 Task: Assign mailaustralia7@gmail.com as Assignee of Child Issue ChildIssue0000000882 of Issue Issue0000000441 in Backlog  in Scrum Project Project0000000089 in Jira. Assign mailaustralia7@gmail.com as Assignee of Child Issue ChildIssue0000000883 of Issue Issue0000000442 in Backlog  in Scrum Project Project0000000089 in Jira. Assign mailaustralia7@gmail.com as Assignee of Child Issue ChildIssue0000000884 of Issue Issue0000000442 in Backlog  in Scrum Project Project0000000089 in Jira. Assign mailaustralia7@gmail.com as Assignee of Child Issue ChildIssue0000000885 of Issue Issue0000000443 in Backlog  in Scrum Project Project0000000089 in Jira. Assign carxxstreet791@gmail.com as Assignee of Child Issue ChildIssue0000000886 of Issue Issue0000000443 in Backlog  in Scrum Project Project0000000089 in Jira
Action: Mouse moved to (950, 375)
Screenshot: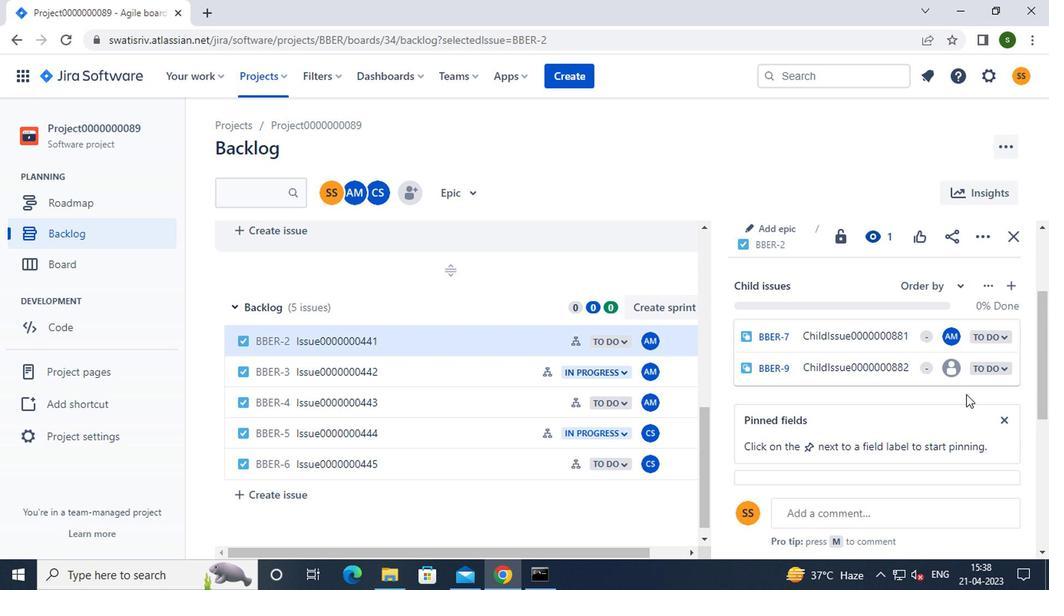 
Action: Mouse pressed left at (950, 375)
Screenshot: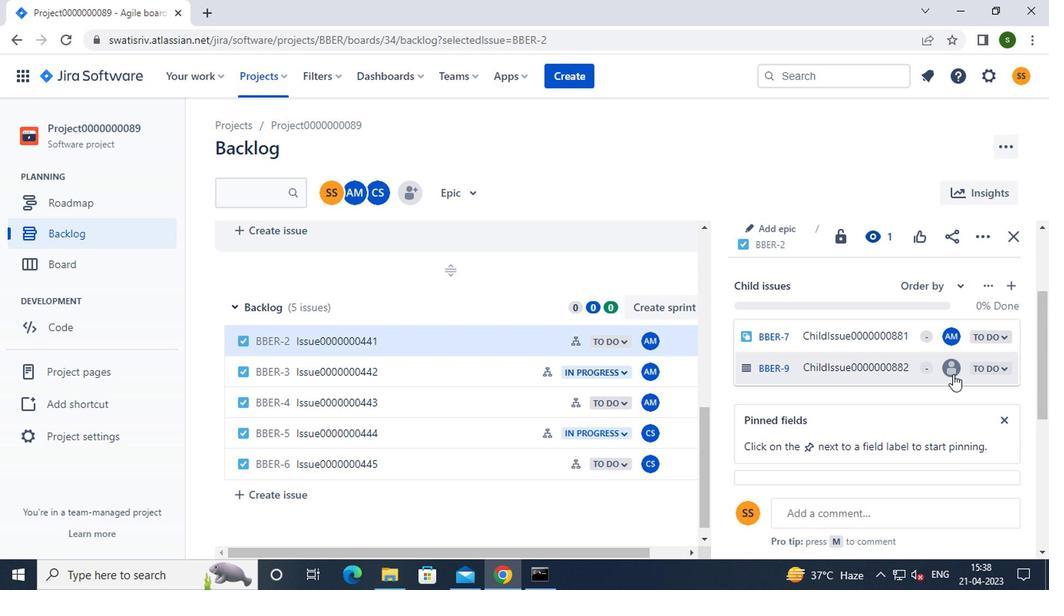 
Action: Mouse moved to (850, 400)
Screenshot: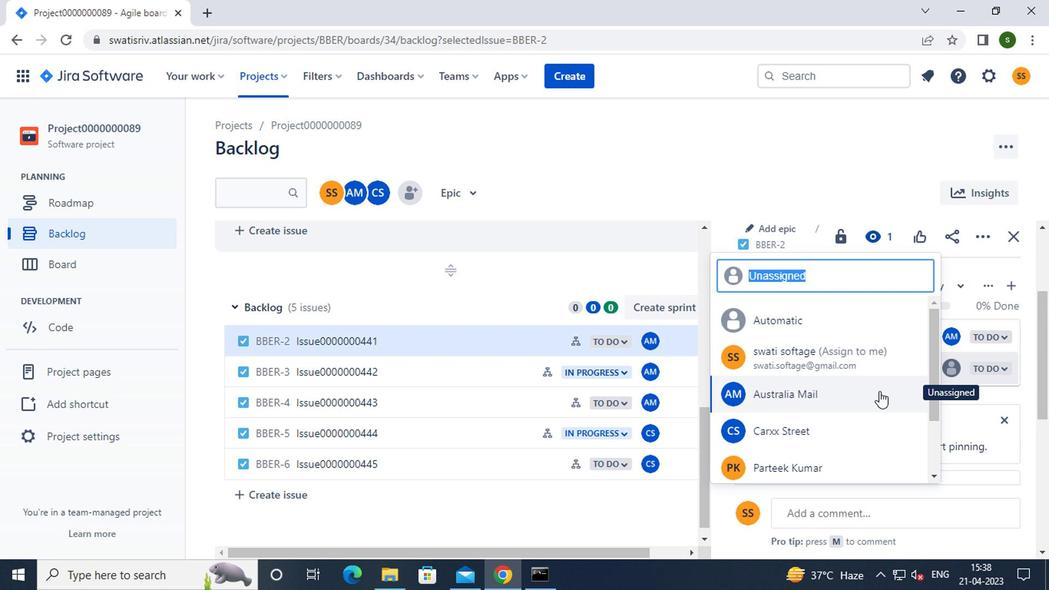
Action: Mouse pressed left at (850, 400)
Screenshot: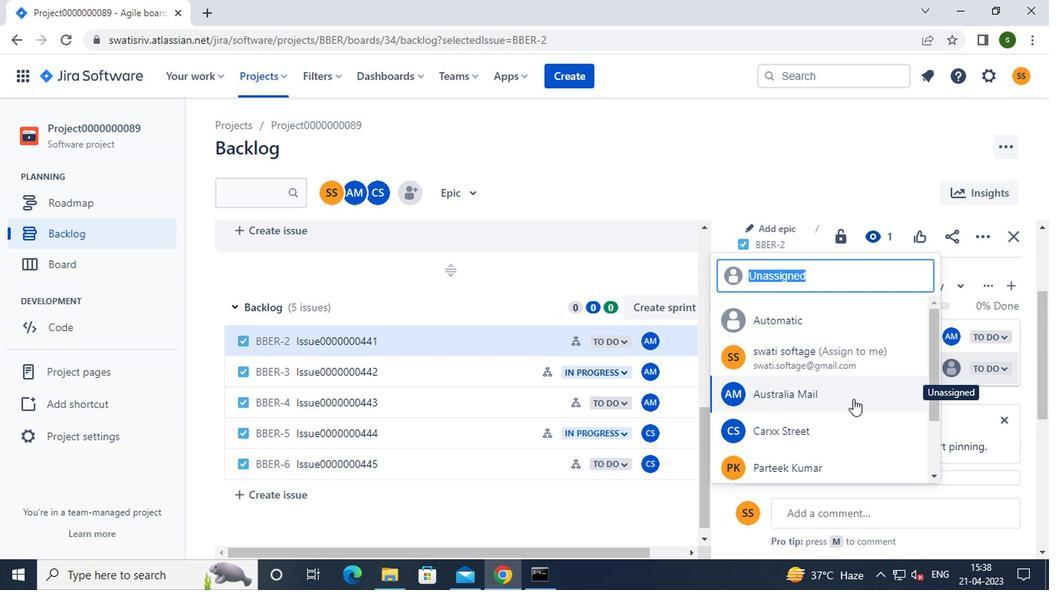 
Action: Mouse moved to (472, 369)
Screenshot: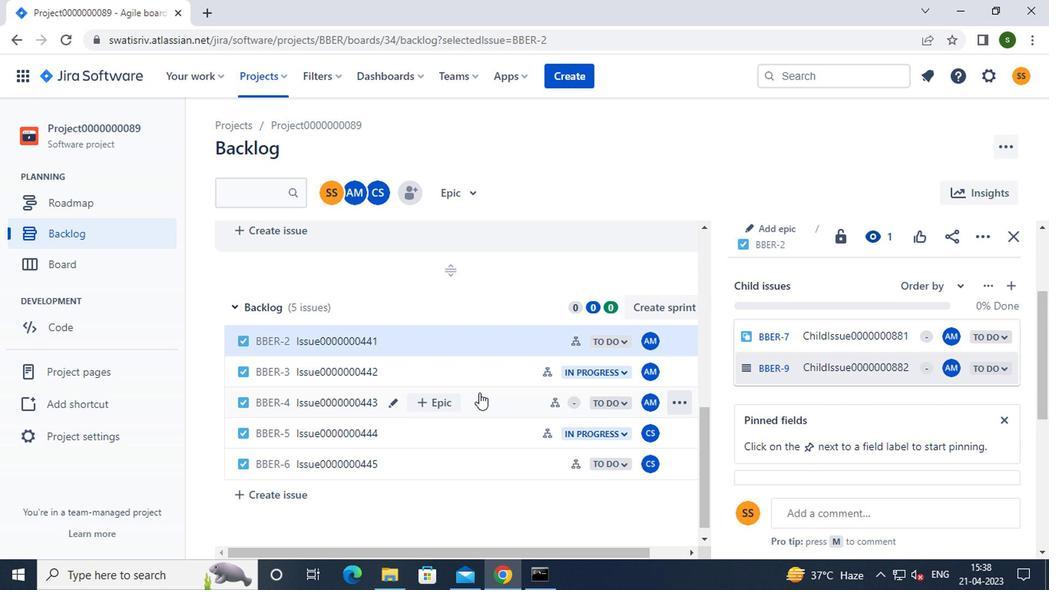 
Action: Mouse pressed left at (472, 369)
Screenshot: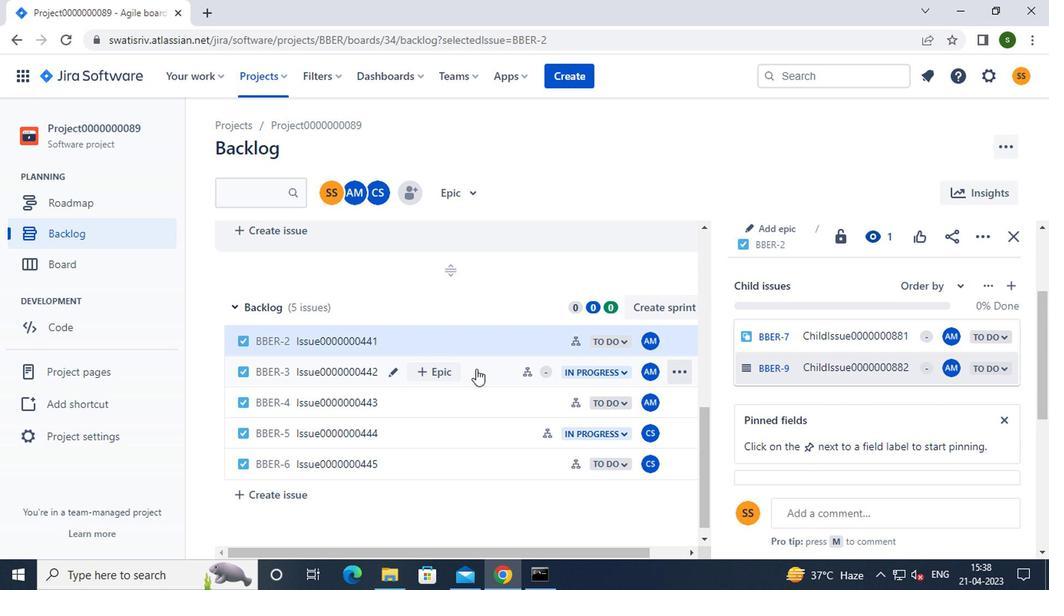 
Action: Mouse moved to (772, 364)
Screenshot: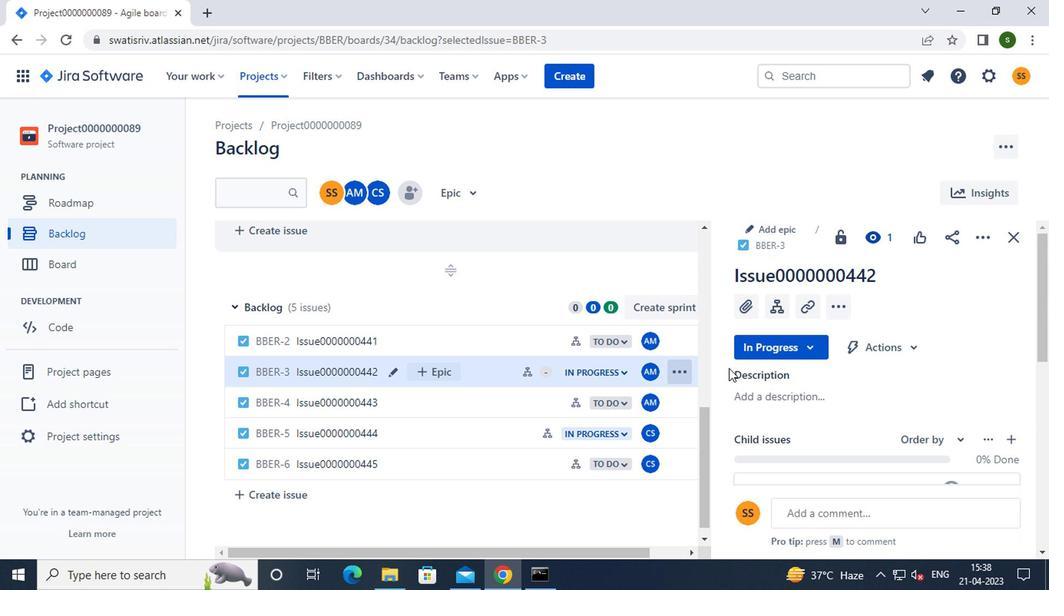 
Action: Mouse scrolled (772, 363) with delta (0, -1)
Screenshot: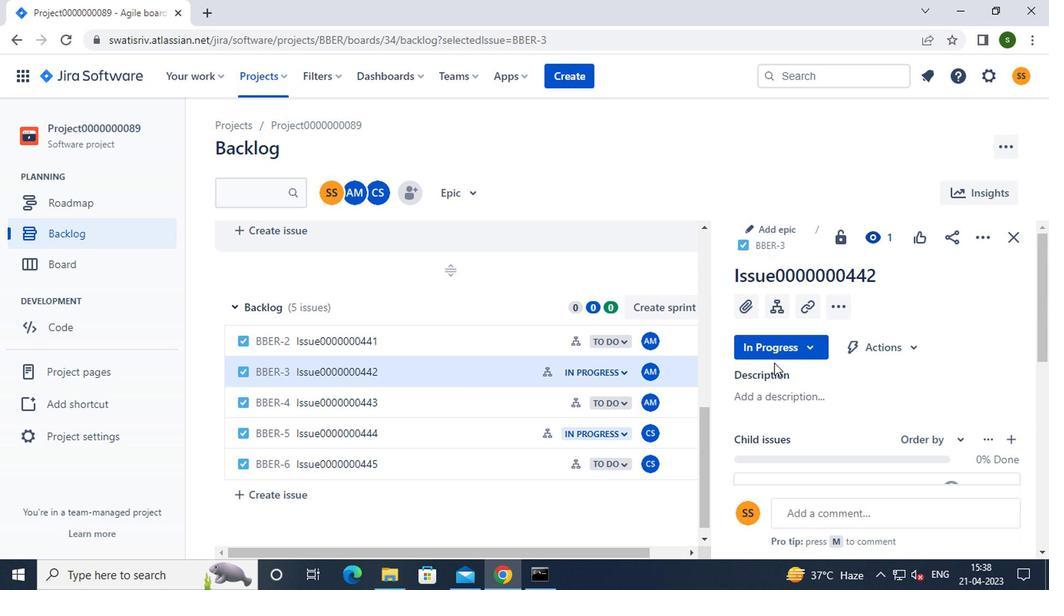 
Action: Mouse scrolled (772, 363) with delta (0, -1)
Screenshot: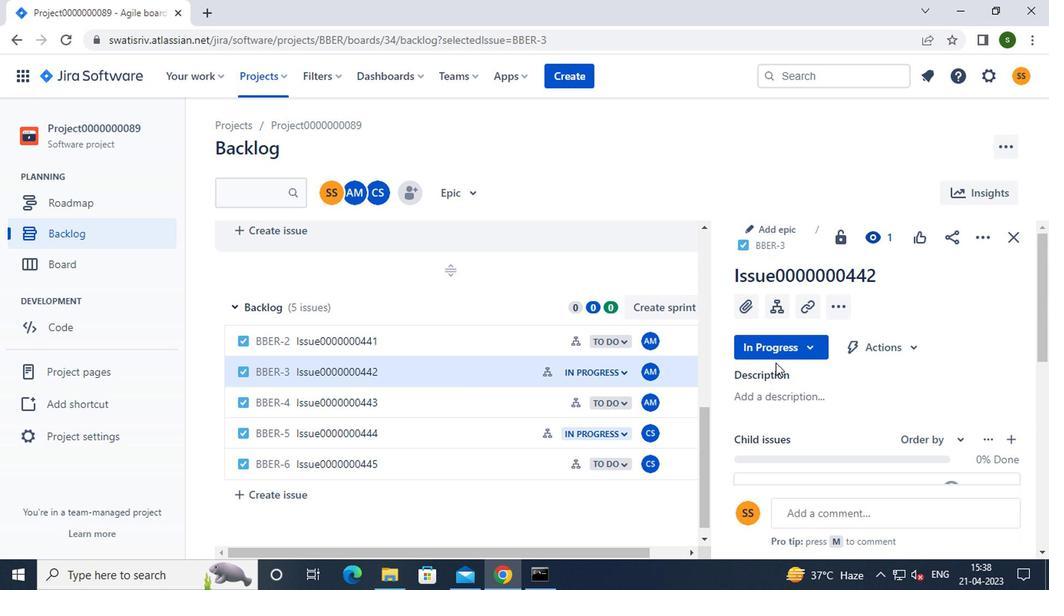 
Action: Mouse moved to (951, 334)
Screenshot: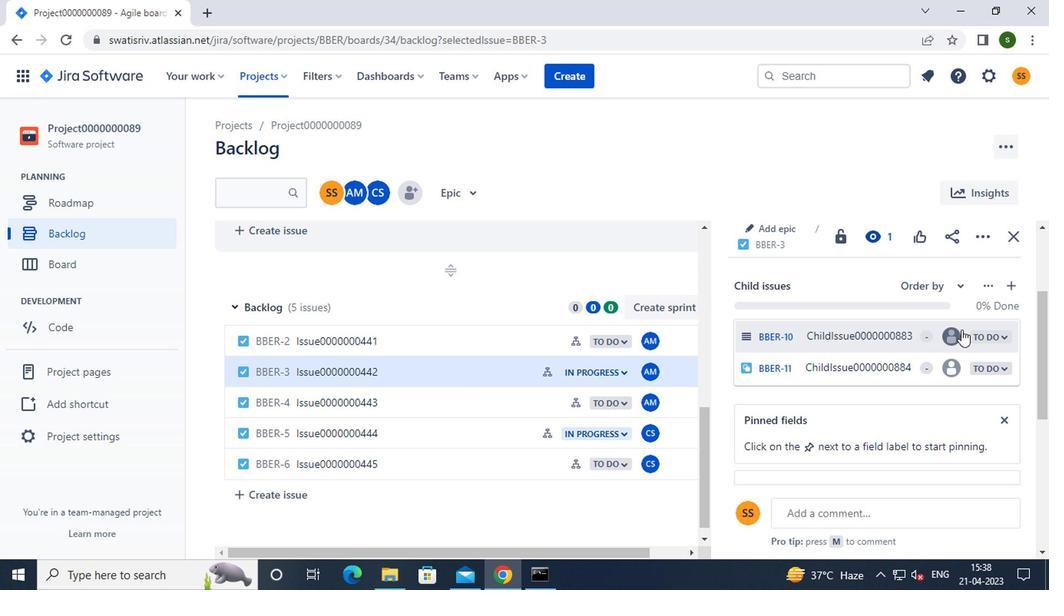 
Action: Mouse pressed left at (951, 334)
Screenshot: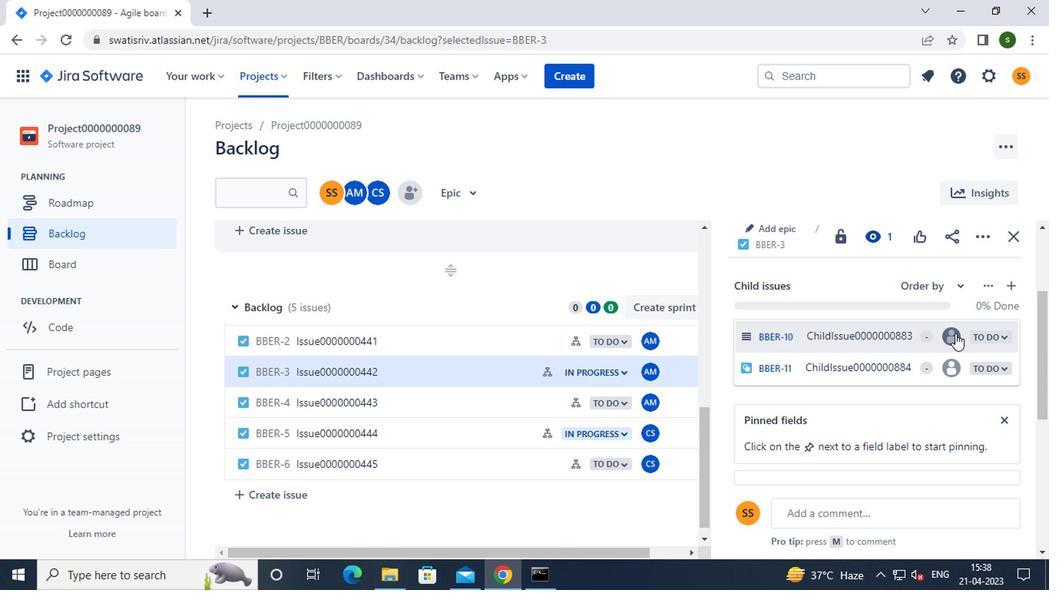 
Action: Mouse moved to (828, 358)
Screenshot: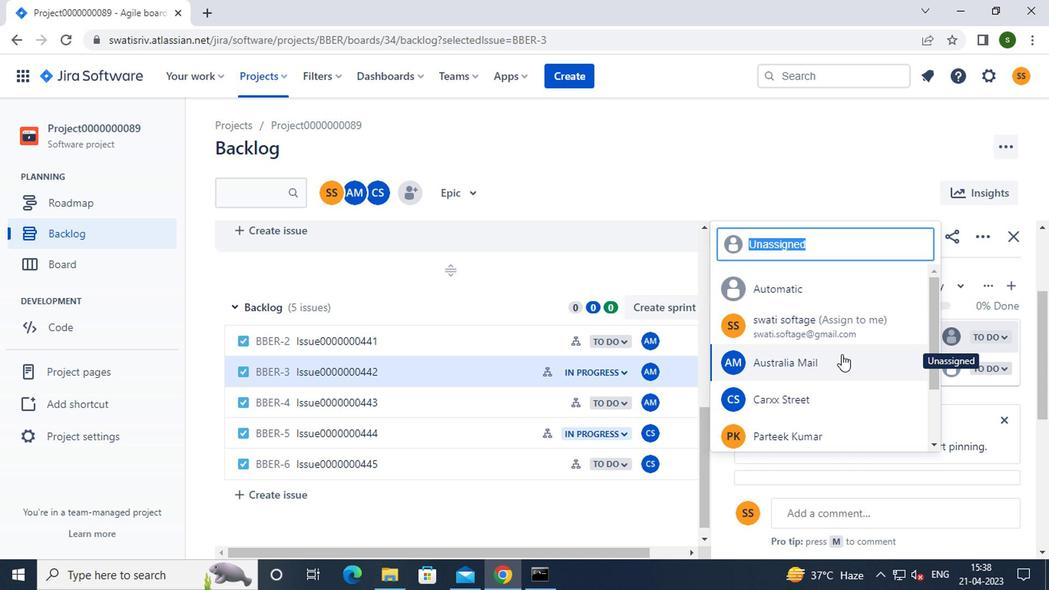 
Action: Mouse pressed left at (828, 358)
Screenshot: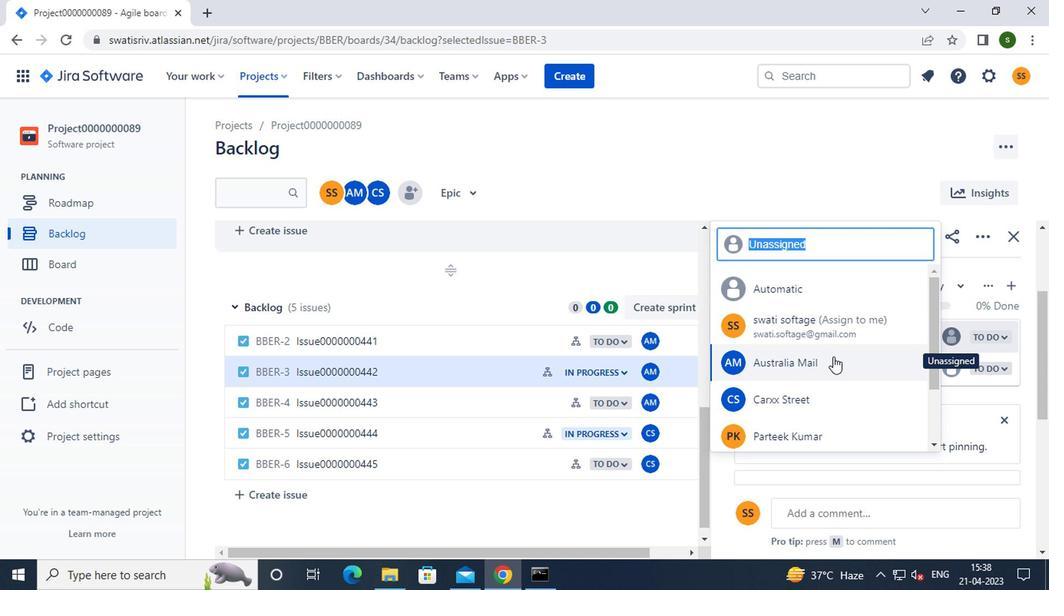 
Action: Mouse moved to (949, 367)
Screenshot: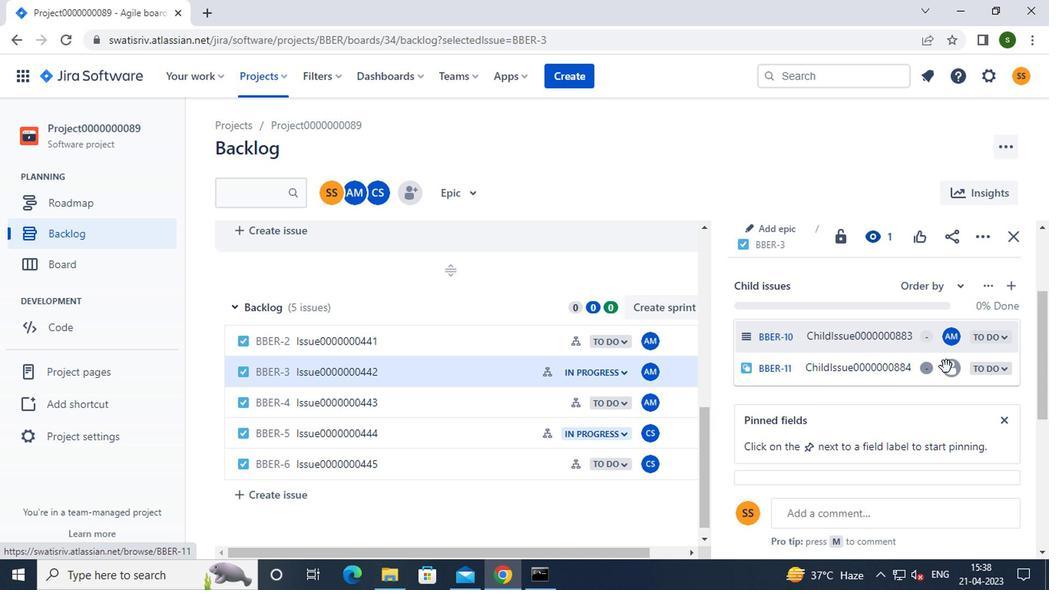 
Action: Mouse pressed left at (949, 367)
Screenshot: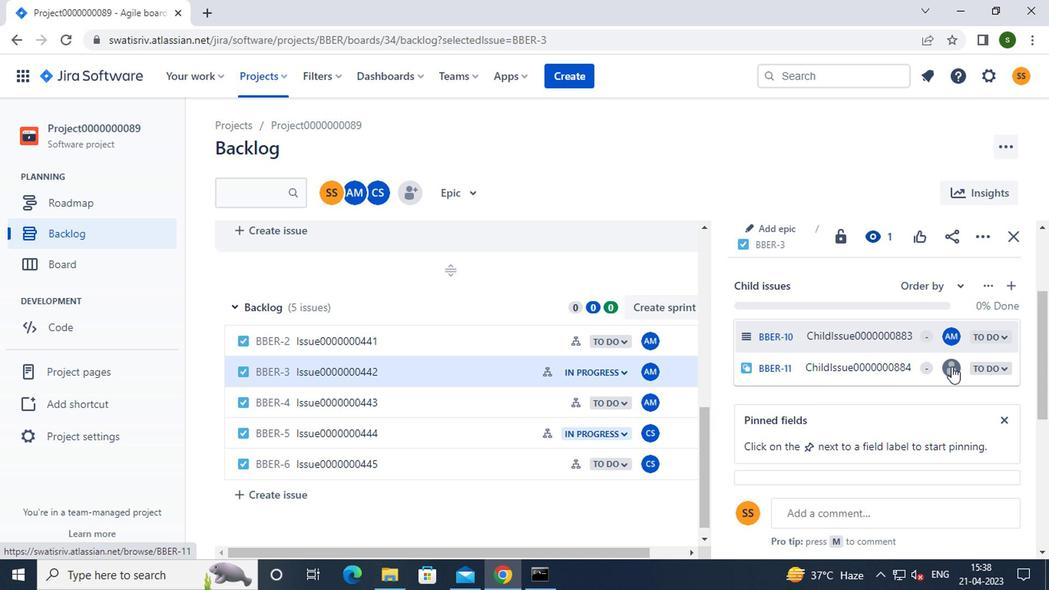 
Action: Mouse moved to (814, 391)
Screenshot: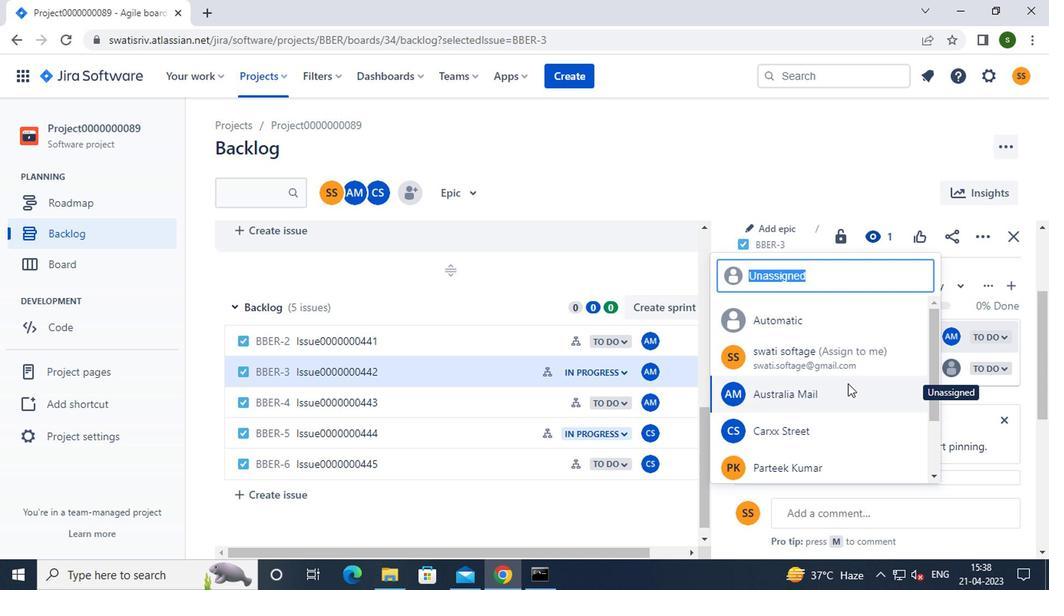 
Action: Mouse pressed left at (814, 391)
Screenshot: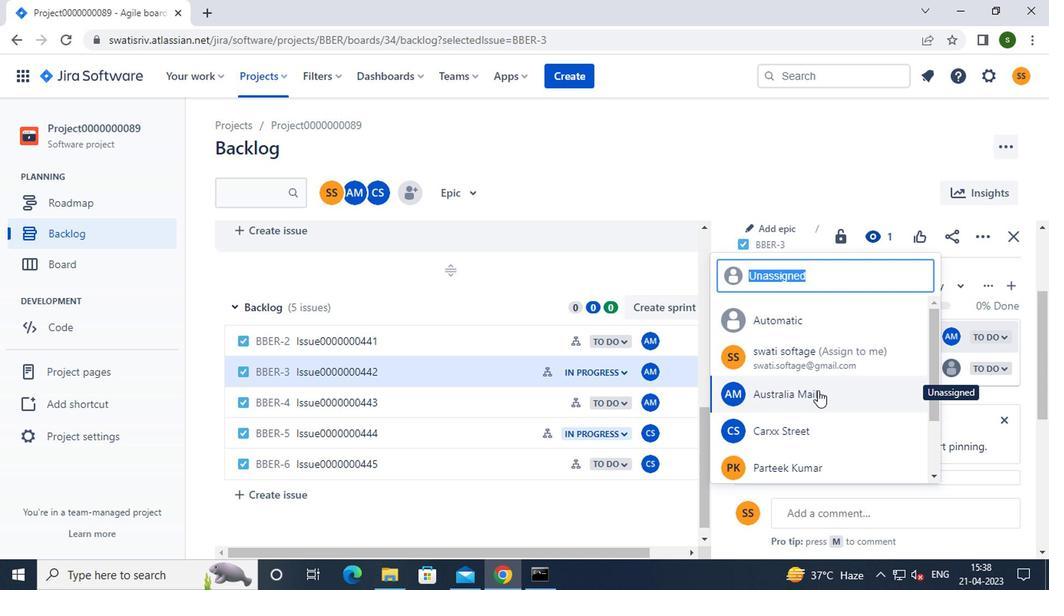
Action: Mouse moved to (499, 401)
Screenshot: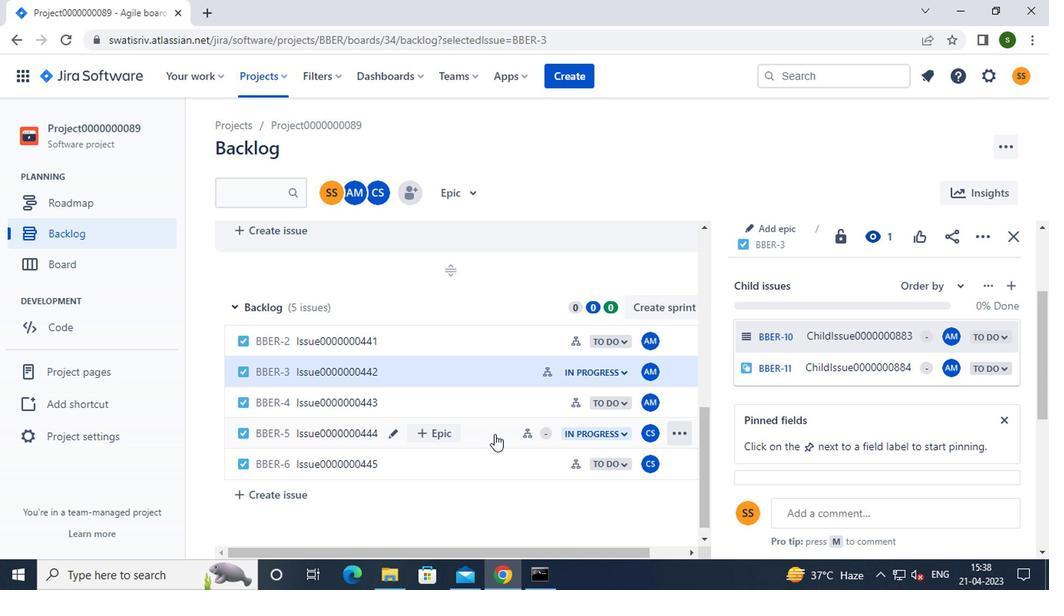 
Action: Mouse pressed left at (499, 401)
Screenshot: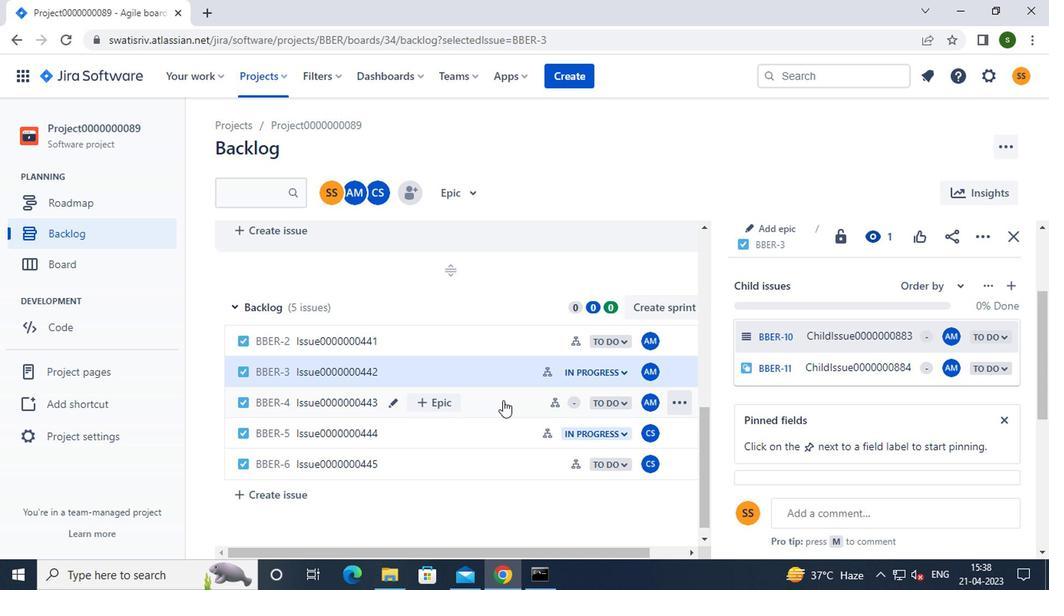 
Action: Mouse moved to (957, 386)
Screenshot: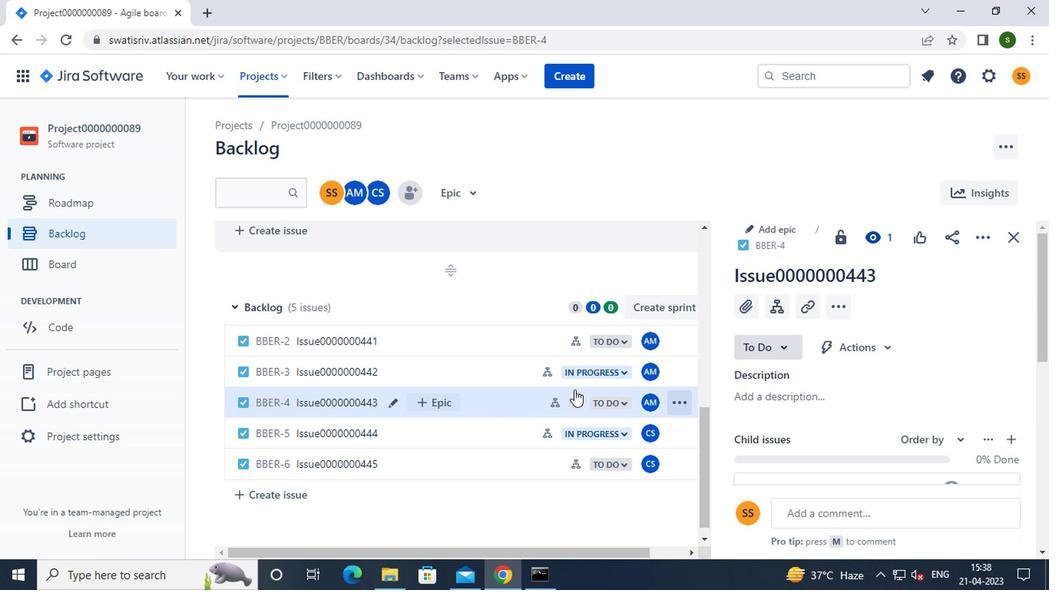 
Action: Mouse scrolled (957, 385) with delta (0, -1)
Screenshot: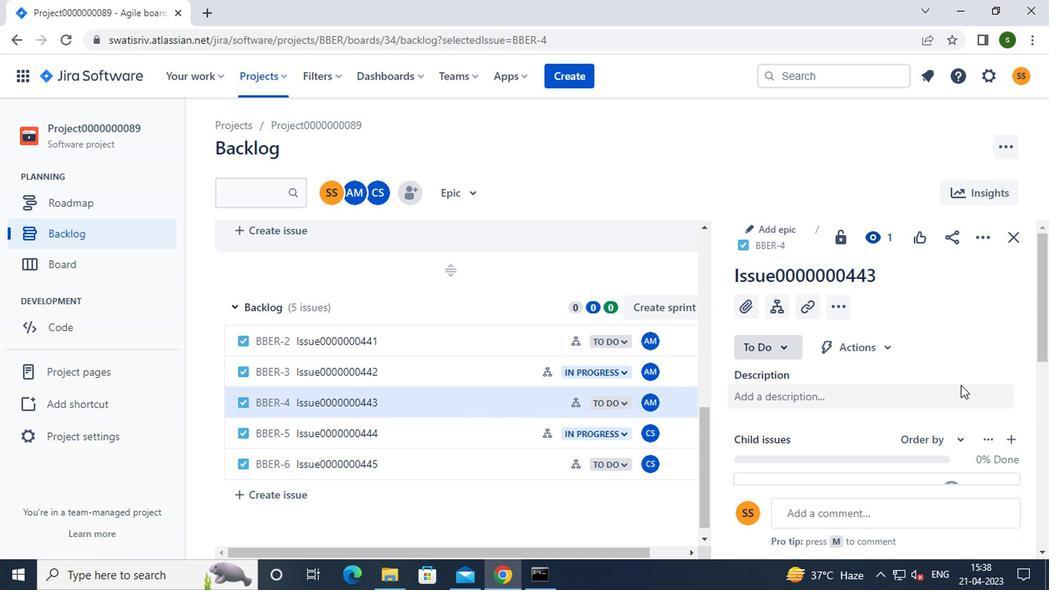 
Action: Mouse scrolled (957, 385) with delta (0, -1)
Screenshot: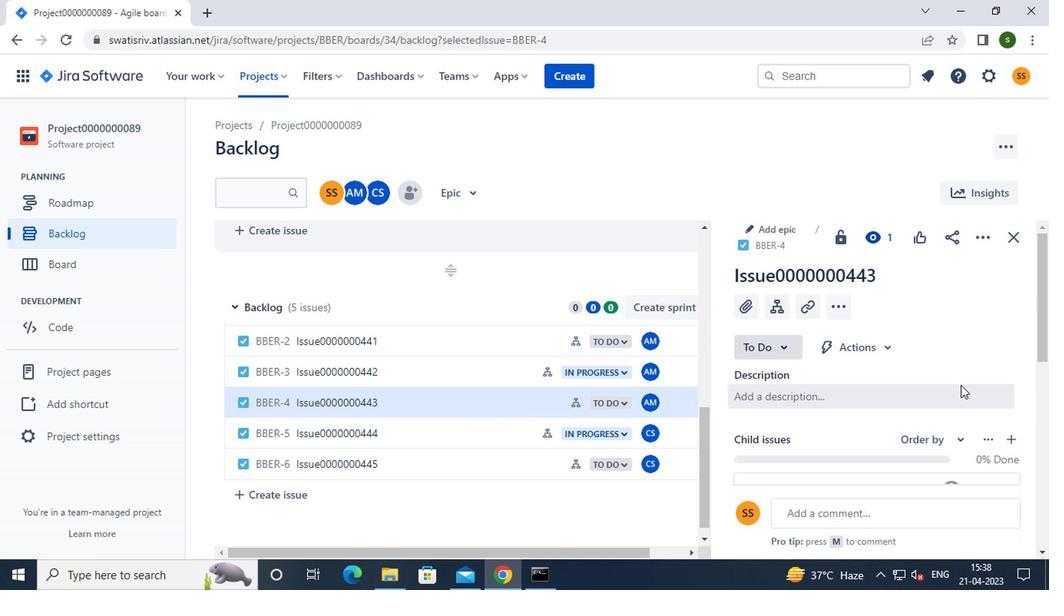 
Action: Mouse moved to (955, 345)
Screenshot: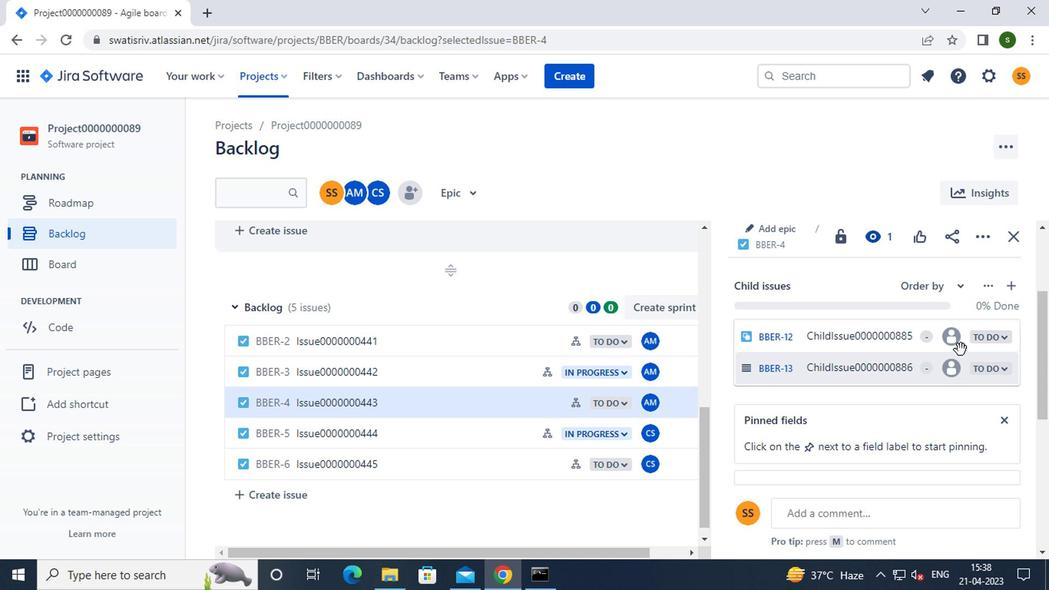 
Action: Mouse pressed left at (955, 345)
Screenshot: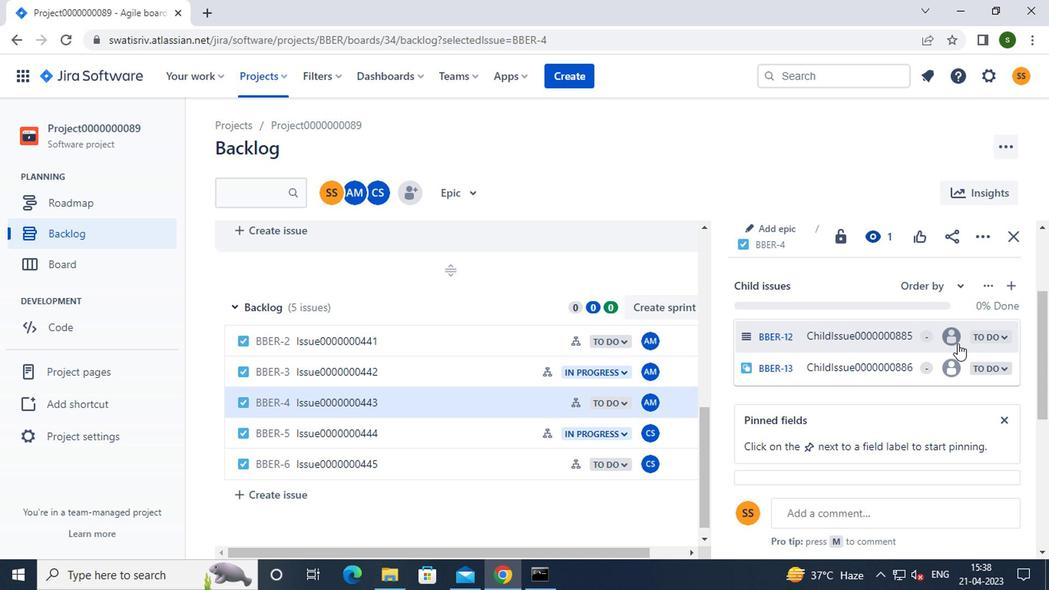 
Action: Mouse moved to (827, 363)
Screenshot: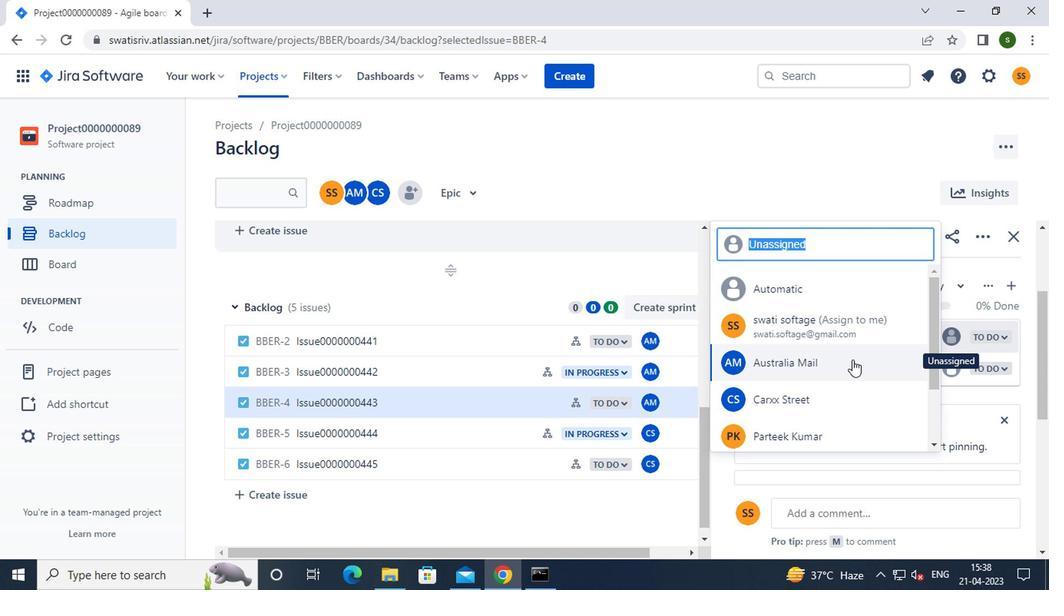 
Action: Mouse pressed left at (827, 363)
Screenshot: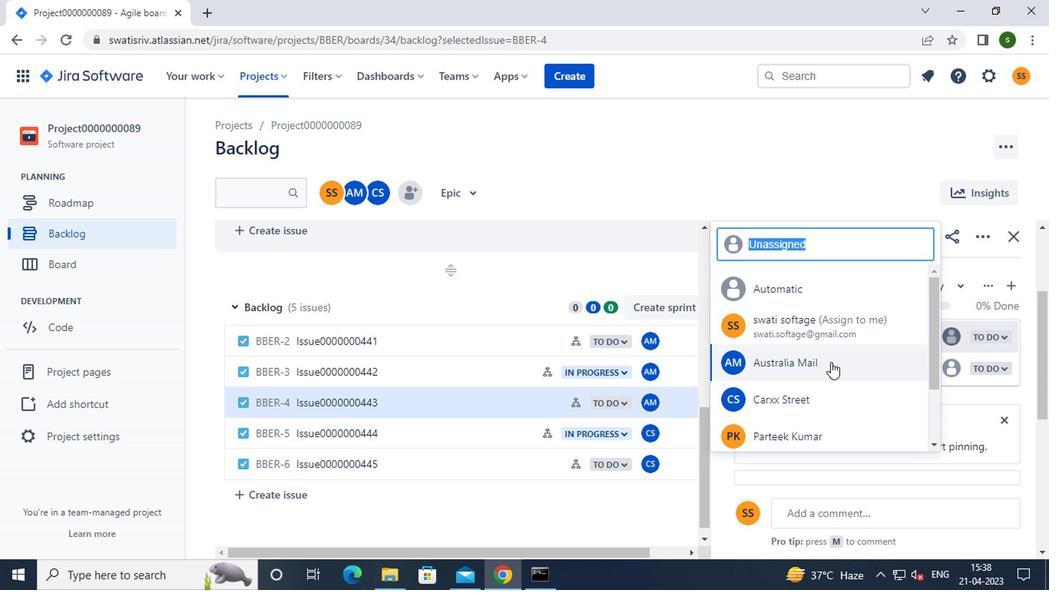 
Action: Mouse moved to (945, 365)
Screenshot: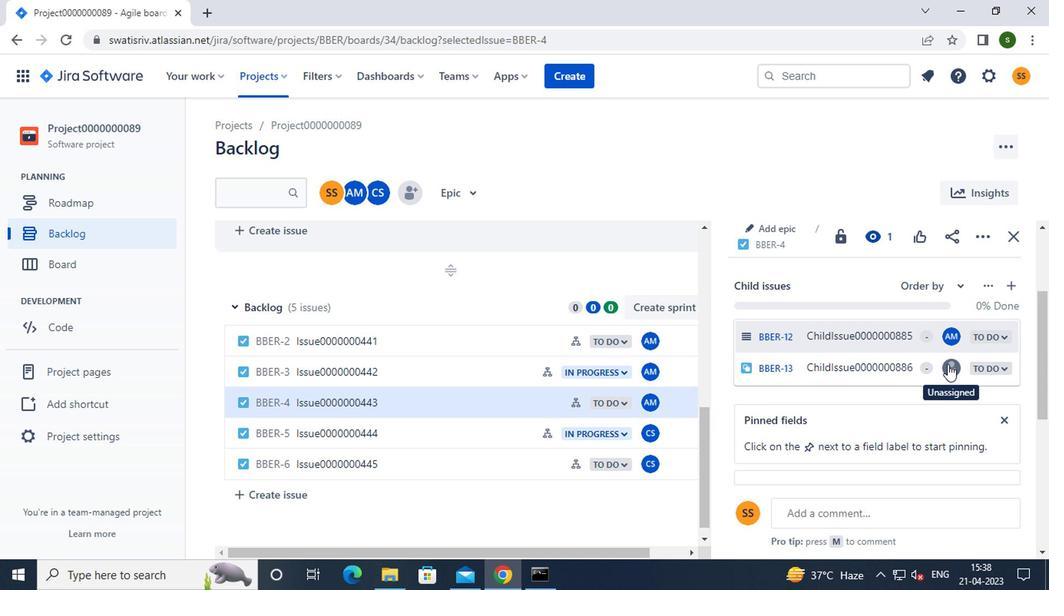 
Action: Mouse pressed left at (945, 365)
Screenshot: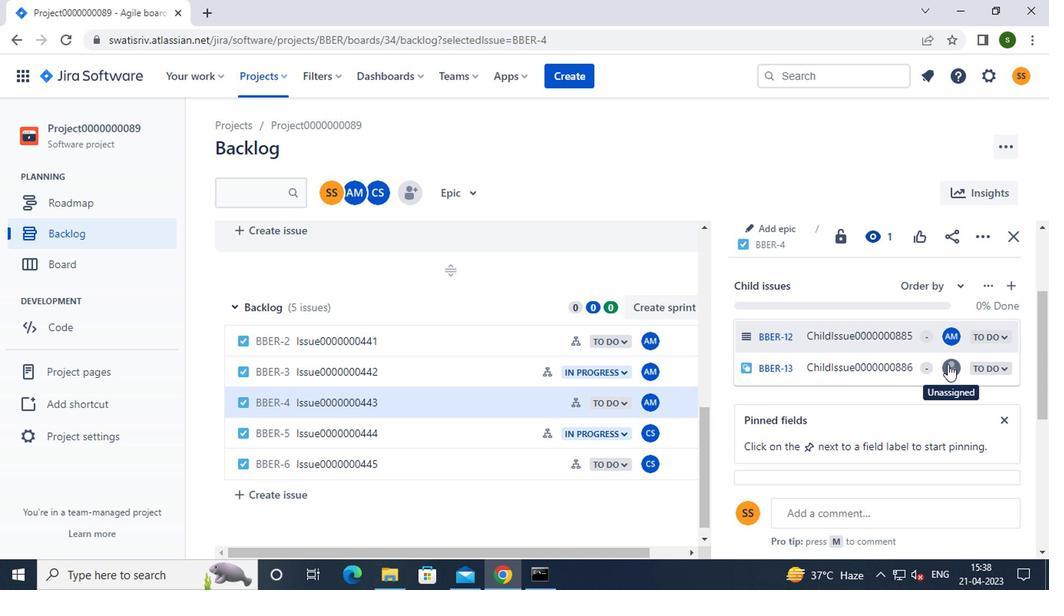 
Action: Mouse moved to (793, 437)
Screenshot: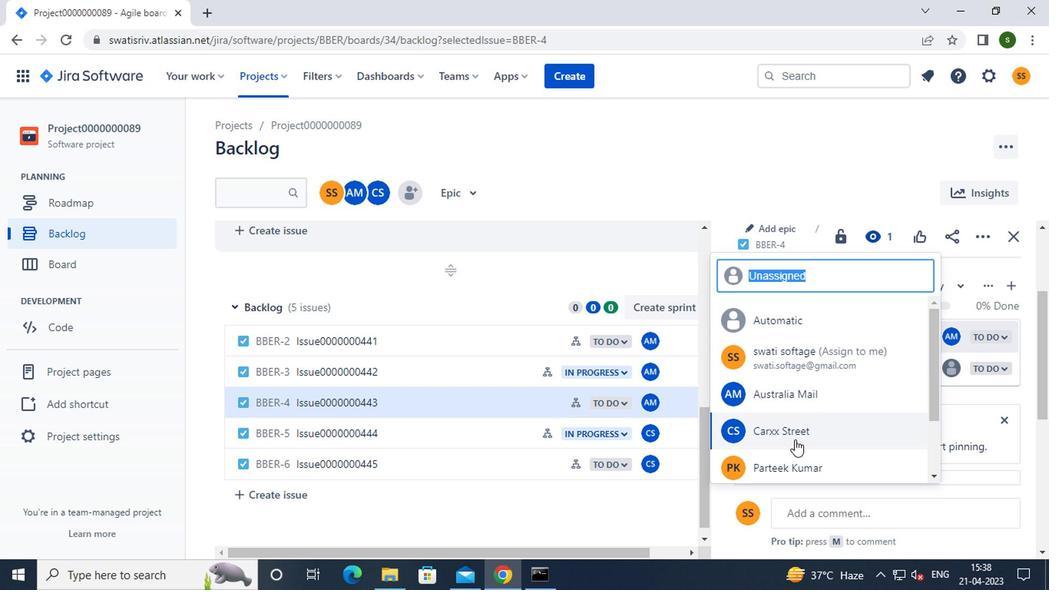 
Action: Mouse pressed left at (793, 437)
Screenshot: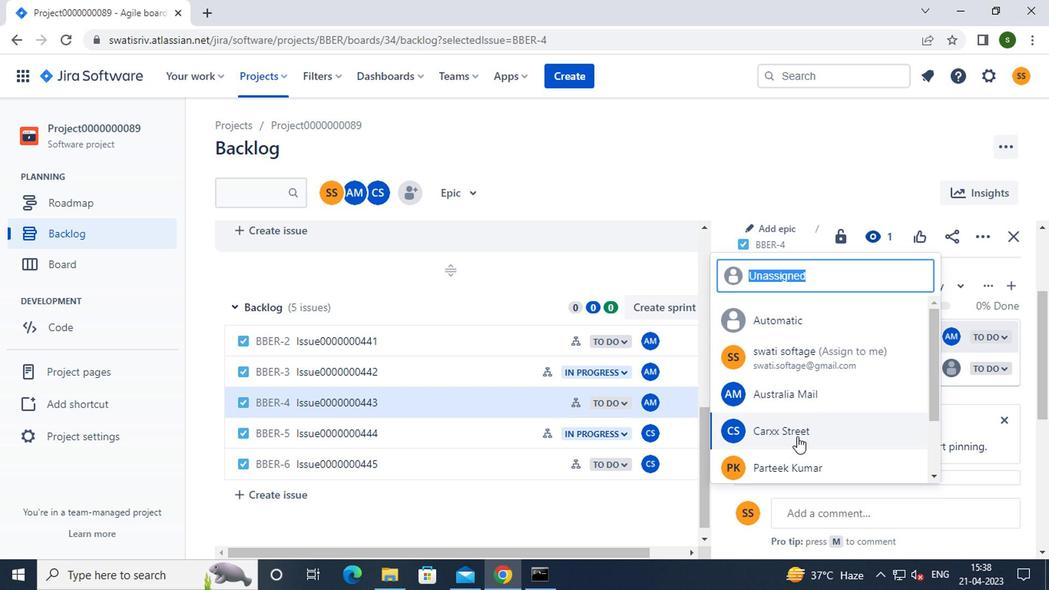 
Action: Mouse moved to (674, 195)
Screenshot: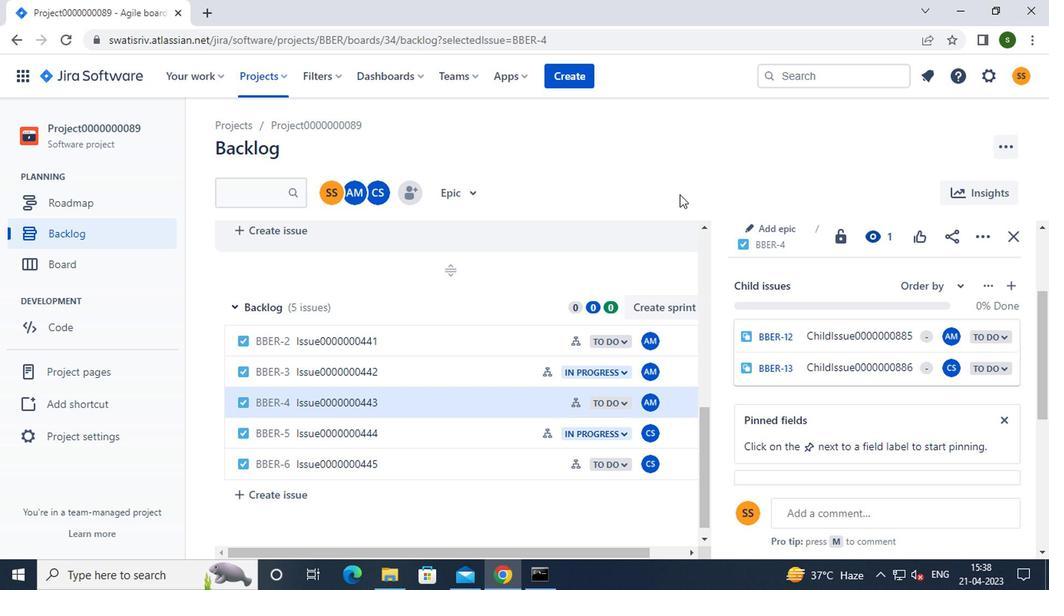 
